 Task: Log work in the project AgileBolt for the issue 'Upgrade the logging and monitoring capabilities of a web application to improve error detection and debugging' spent time as '2w 5d 4h 17m' and remaining time as '3w 3d 8h 13m' and move to top of backlog. Now add the issue to the epic 'Data Visualization Process Improvement'. Log work in the project AgileBolt for the issue 'Create a new online platform for online entrepreneurship courses with advanced business planning and financial modeling features' spent time as '1w 6d 15h 47m' and remaining time as '5w 2d 16h 21m' and move to bottom of backlog. Now add the issue to the epic 'User Acceptance Testing (UAT) Implementation'
Action: Mouse moved to (74, 168)
Screenshot: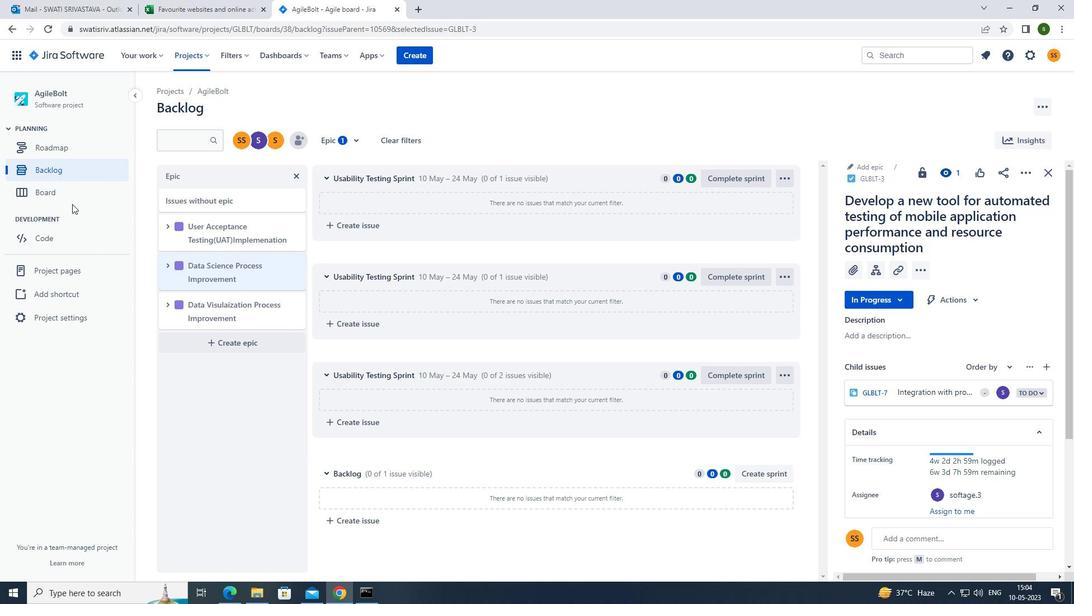 
Action: Mouse pressed left at (74, 168)
Screenshot: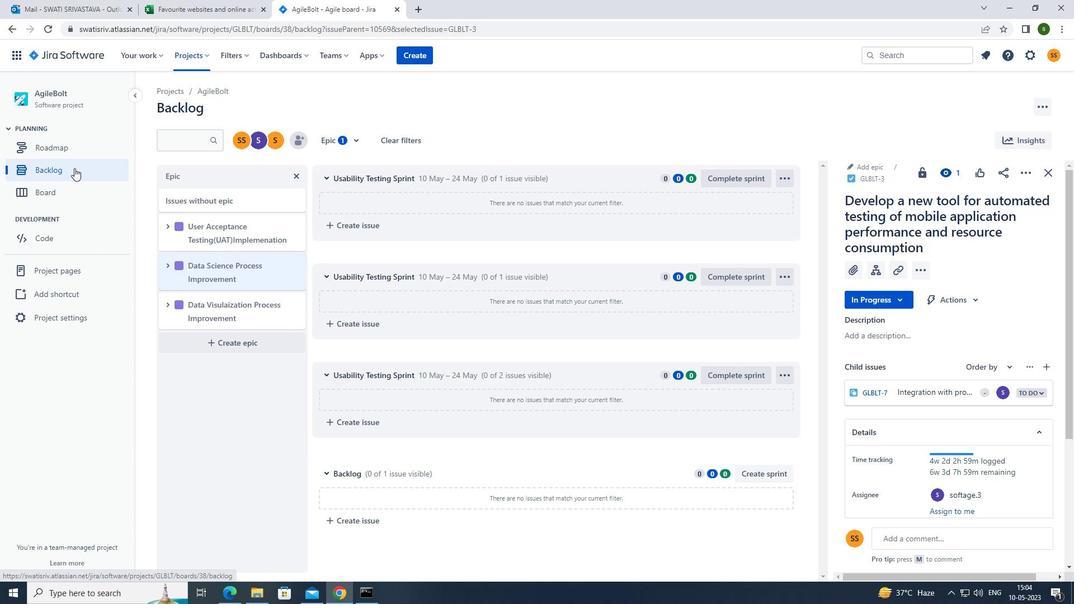 
Action: Mouse moved to (665, 408)
Screenshot: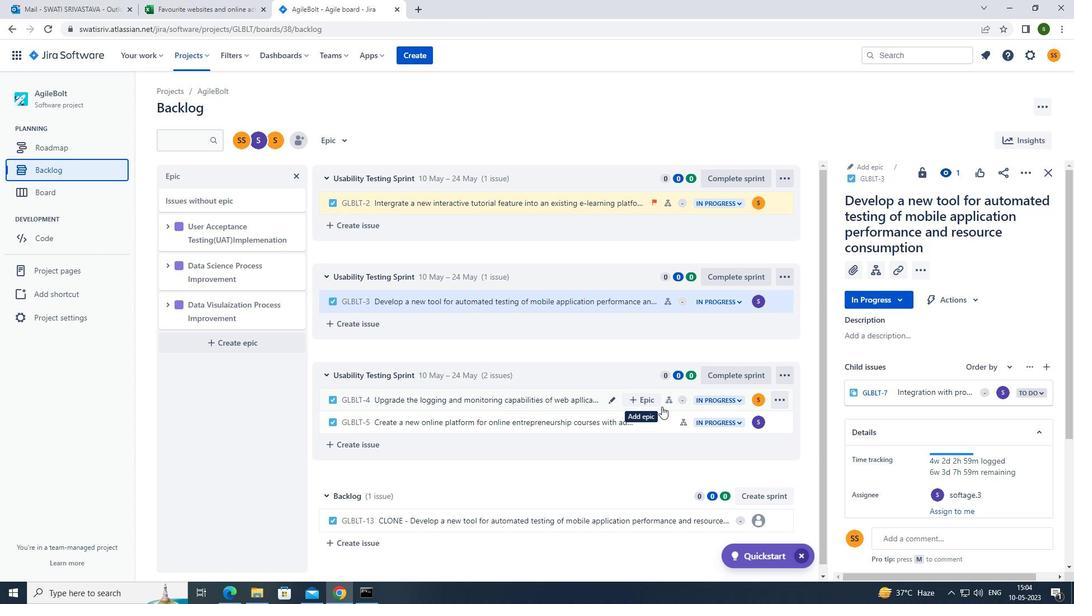 
Action: Mouse pressed left at (665, 408)
Screenshot: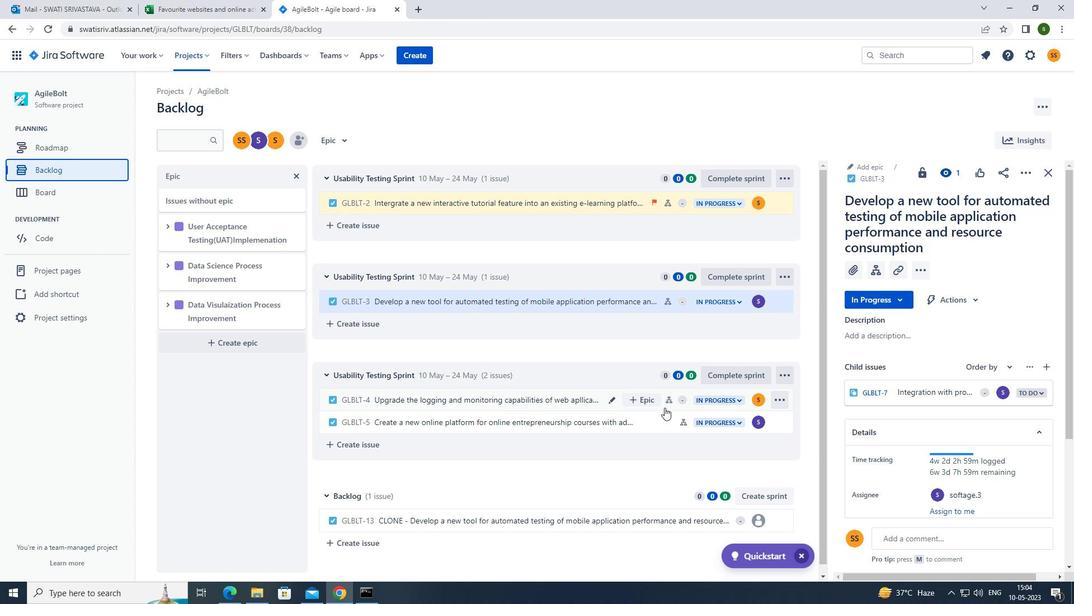
Action: Mouse moved to (1021, 168)
Screenshot: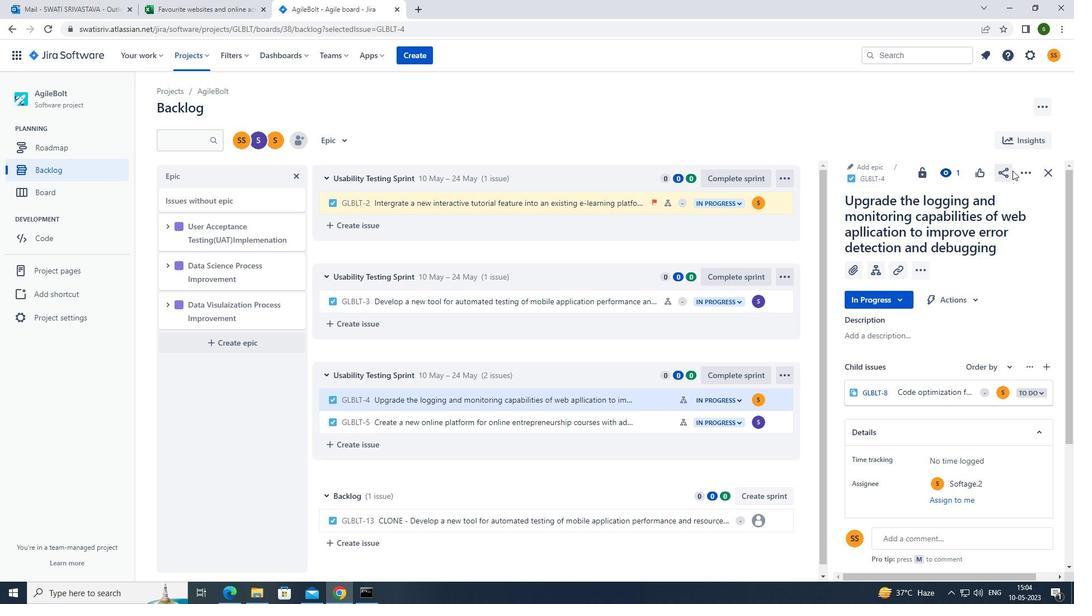 
Action: Mouse pressed left at (1021, 168)
Screenshot: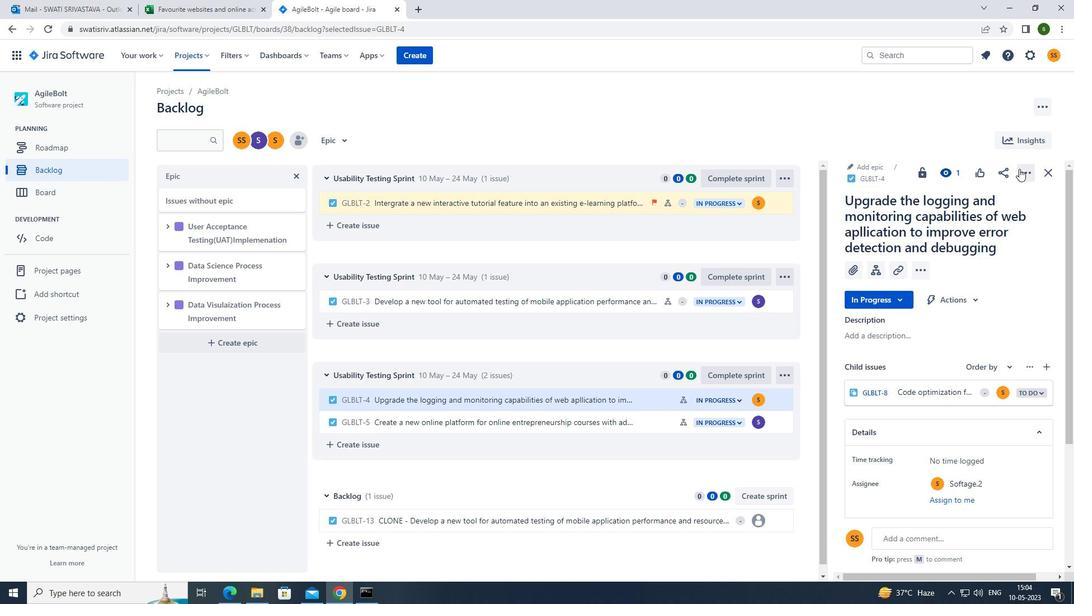 
Action: Mouse moved to (971, 201)
Screenshot: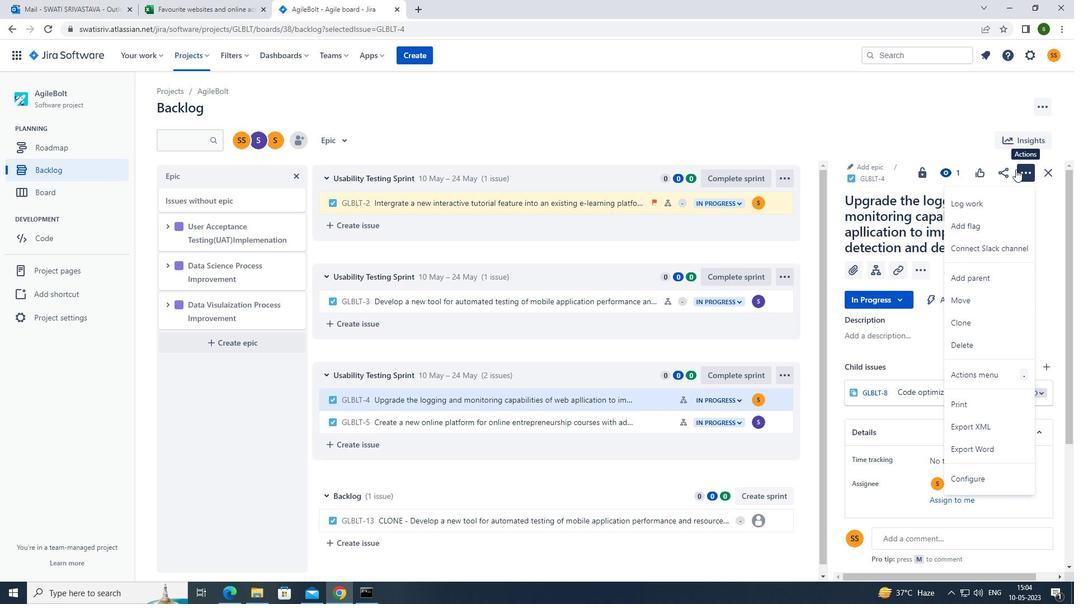 
Action: Mouse pressed left at (971, 201)
Screenshot: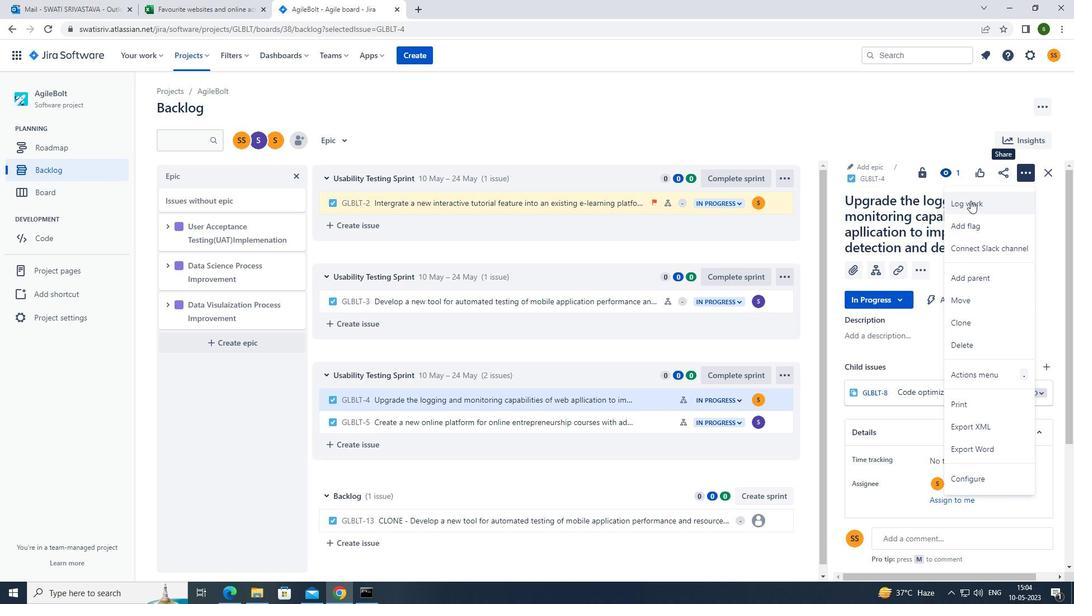 
Action: Mouse moved to (483, 134)
Screenshot: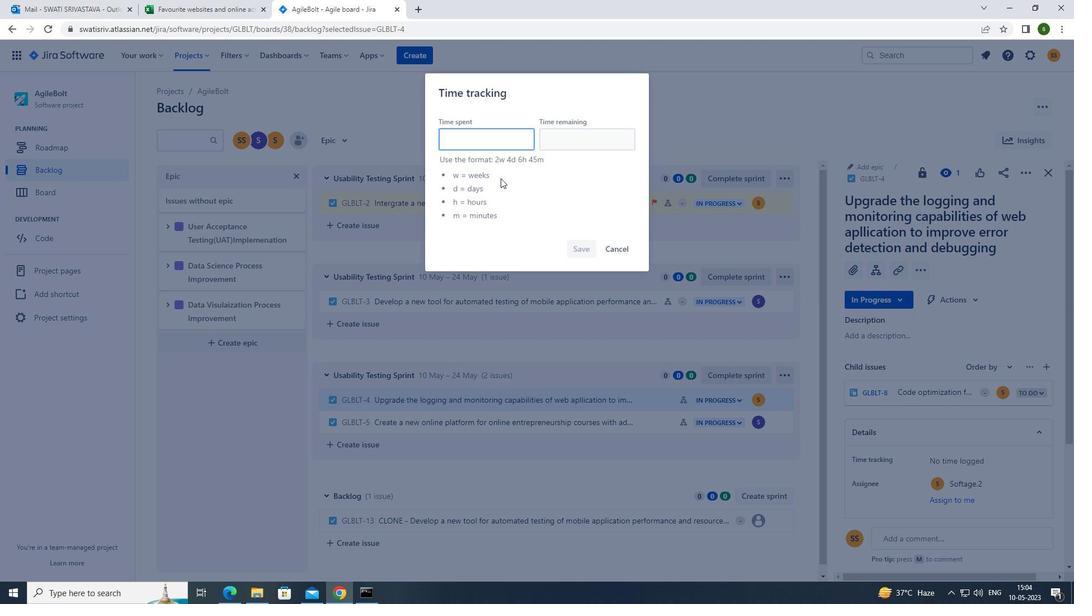 
Action: Key pressed 2w<Key.space>5d<Key.space>4h<Key.space>17m
Screenshot: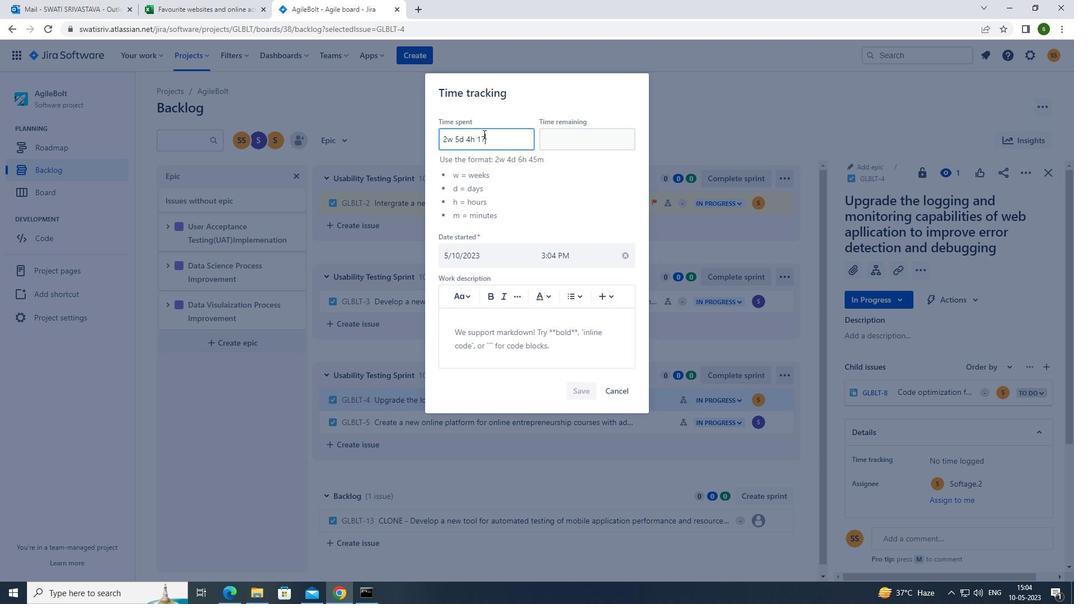 
Action: Mouse moved to (575, 151)
Screenshot: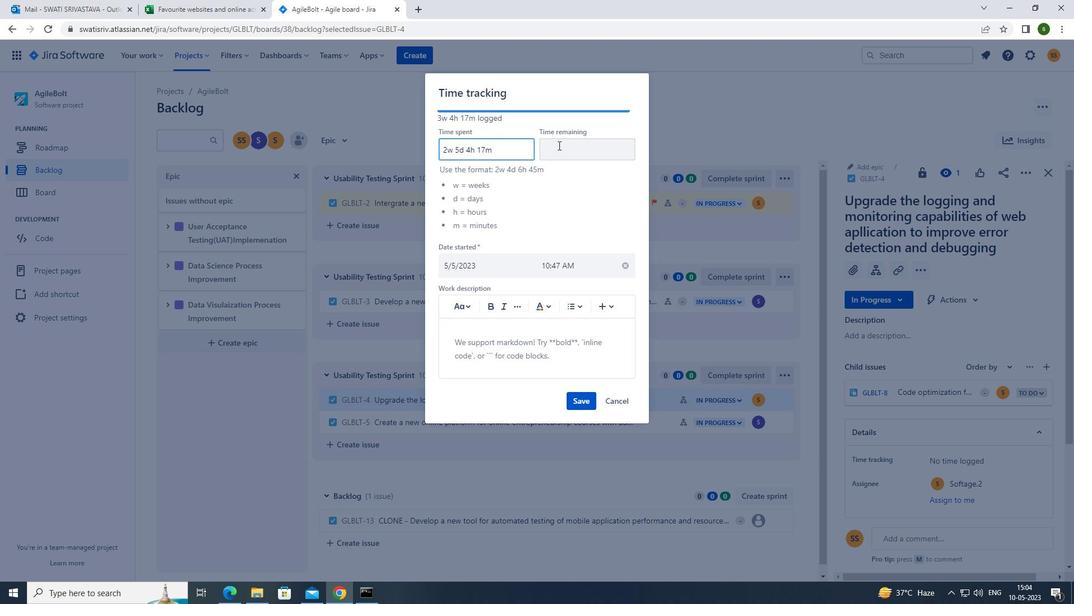 
Action: Mouse pressed left at (575, 151)
Screenshot: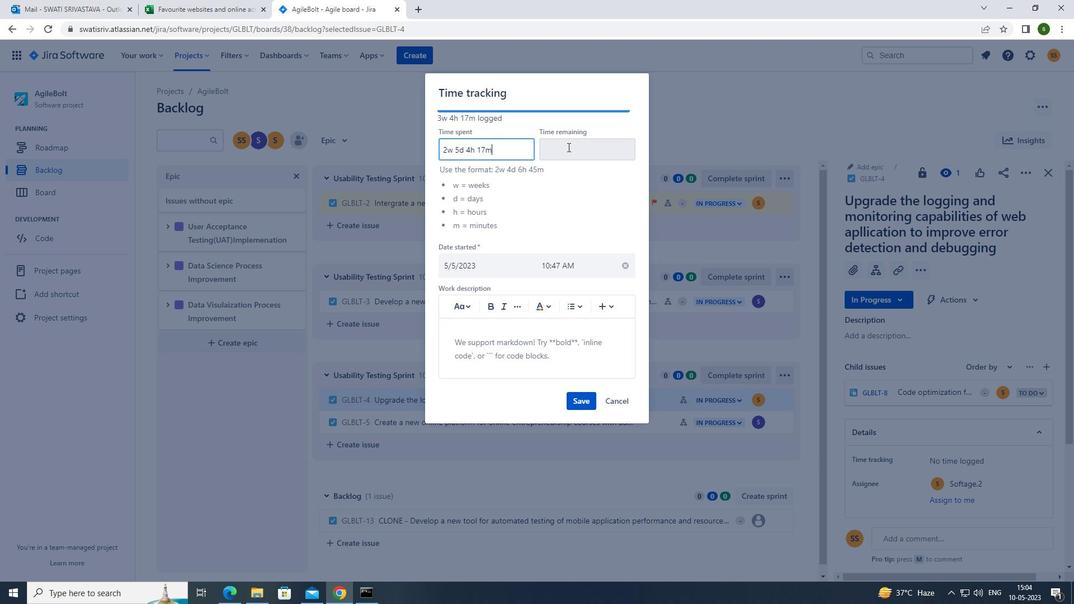 
Action: Key pressed 3w<Key.space>3d<Key.space>8h<Key.space>13m
Screenshot: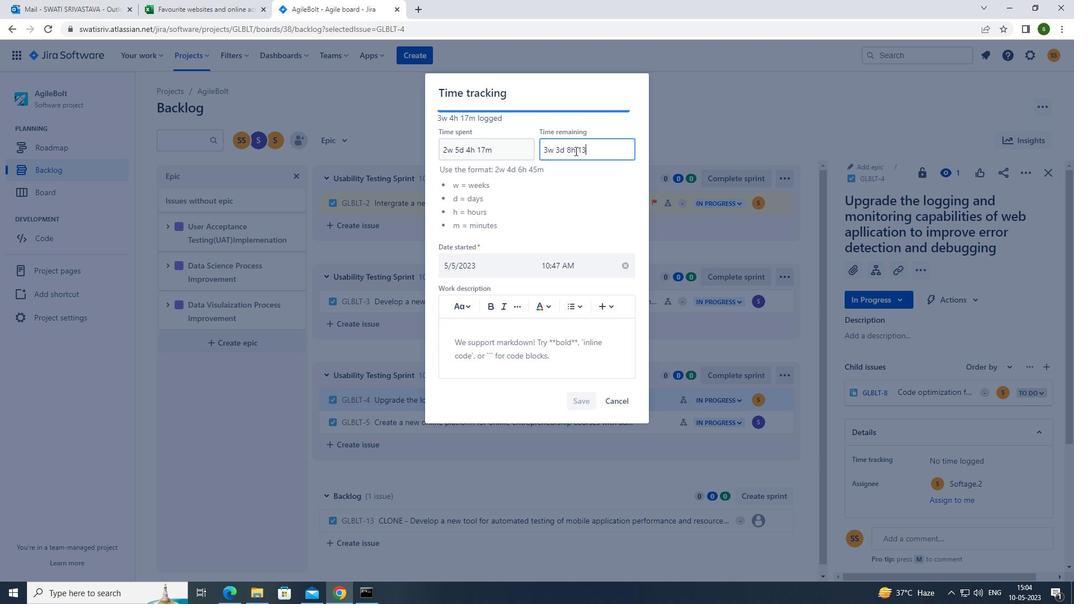 
Action: Mouse moved to (587, 393)
Screenshot: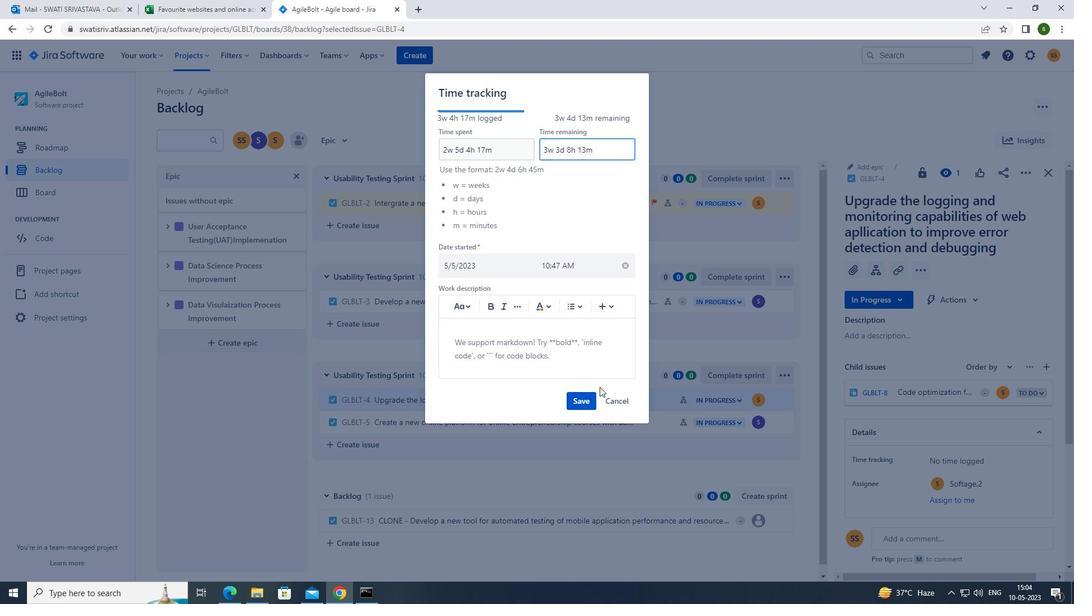 
Action: Mouse pressed left at (587, 393)
Screenshot: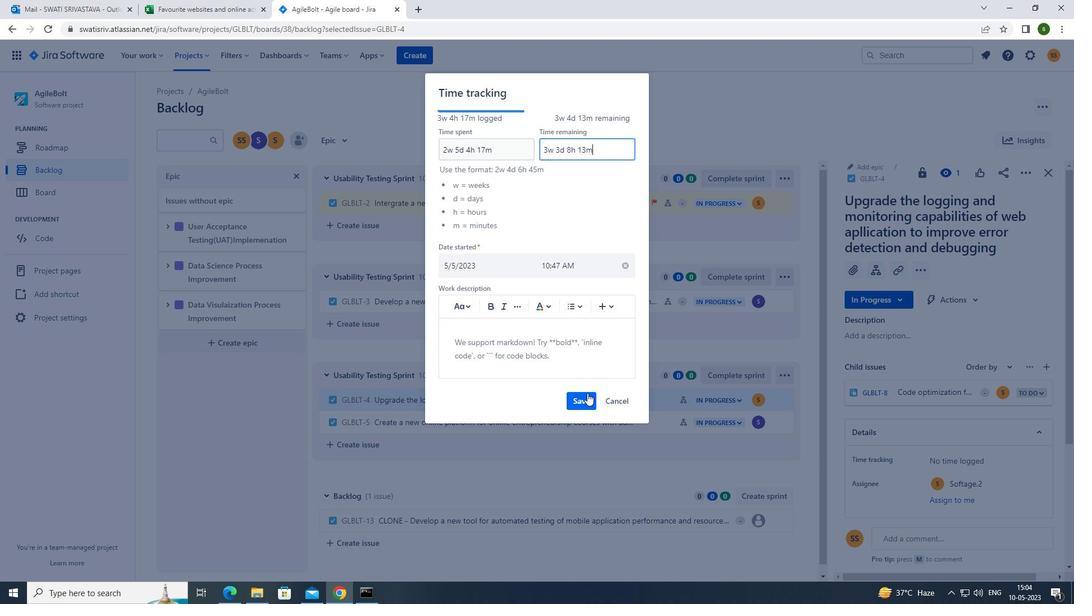 
Action: Mouse moved to (783, 398)
Screenshot: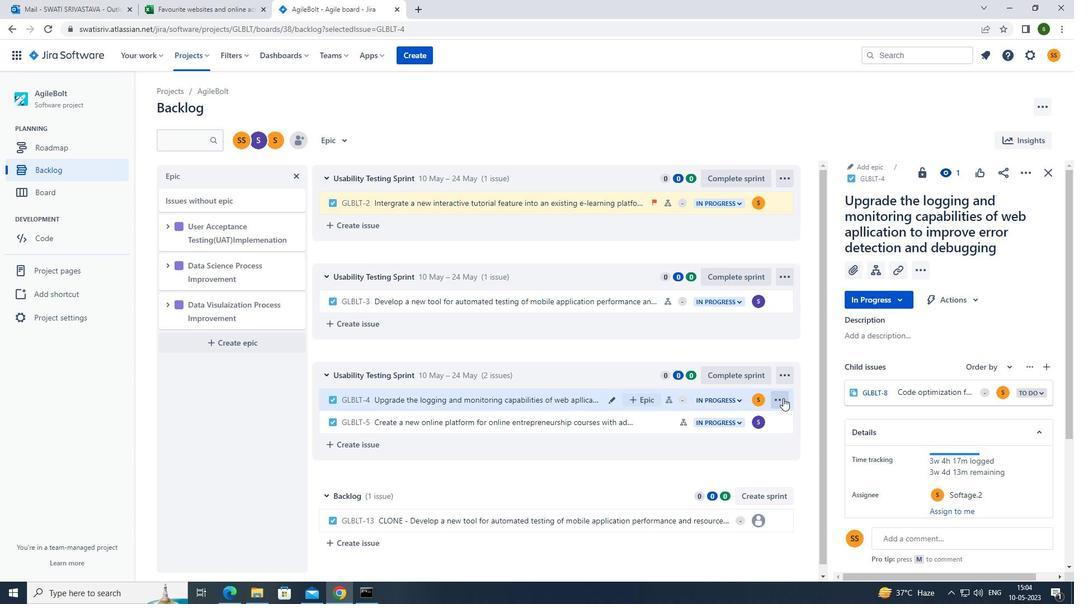 
Action: Mouse pressed left at (783, 398)
Screenshot: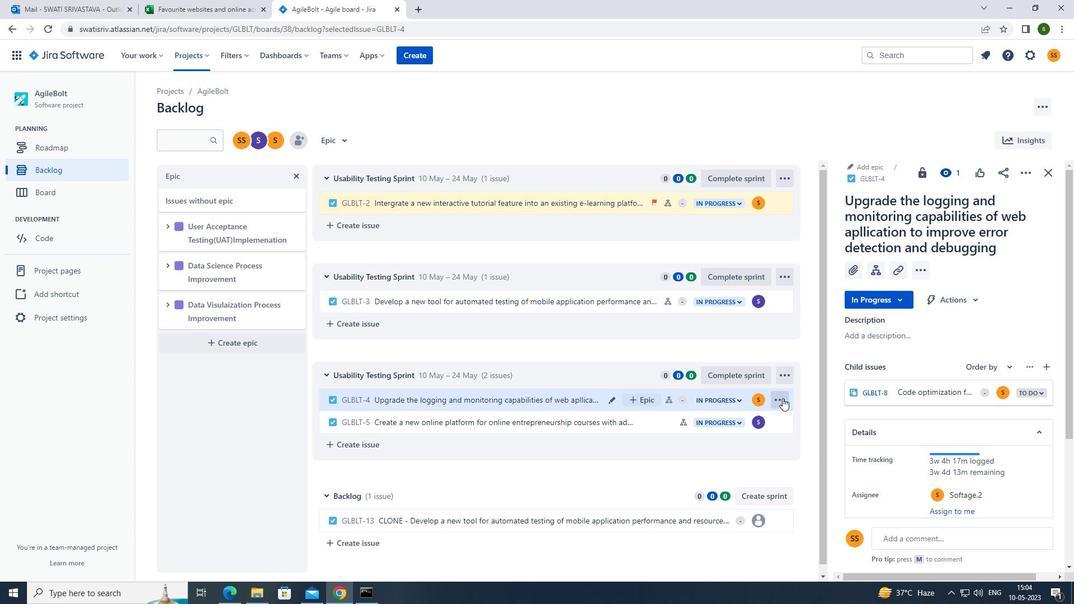 
Action: Mouse moved to (758, 360)
Screenshot: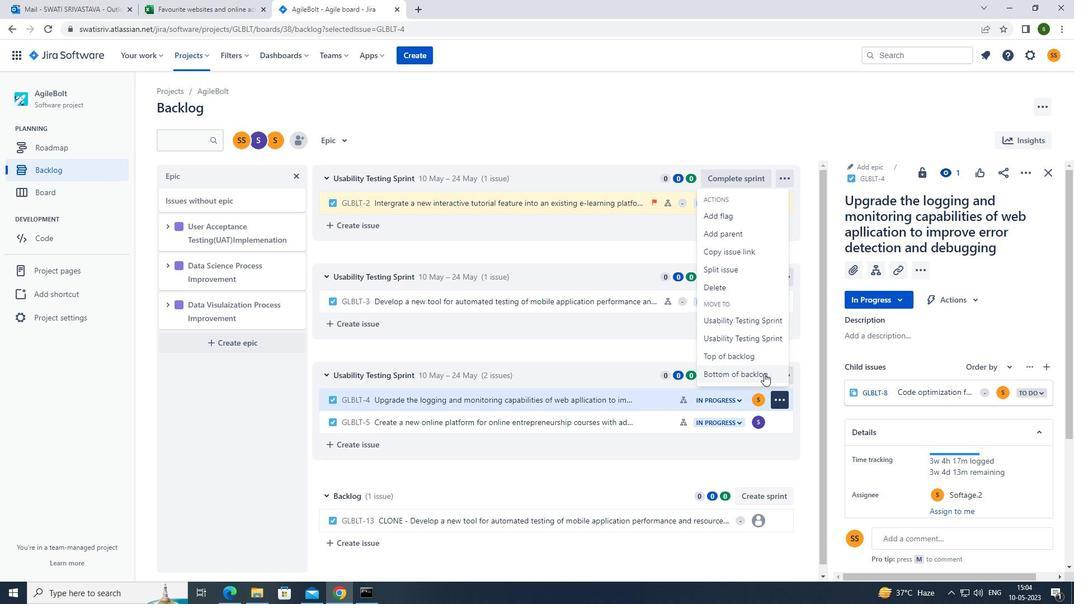 
Action: Mouse pressed left at (758, 360)
Screenshot: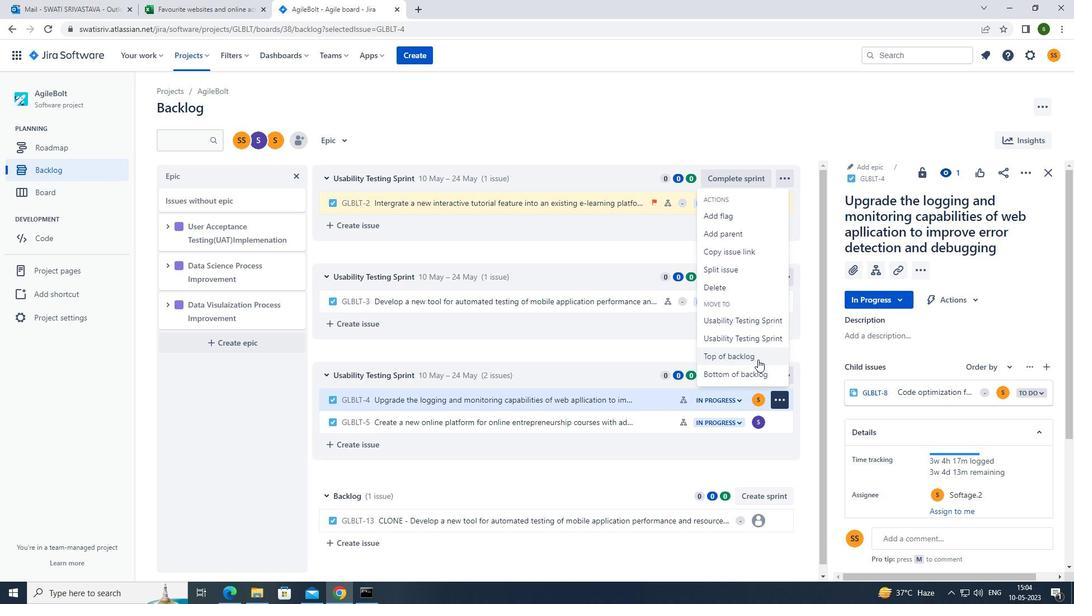 
Action: Mouse moved to (583, 176)
Screenshot: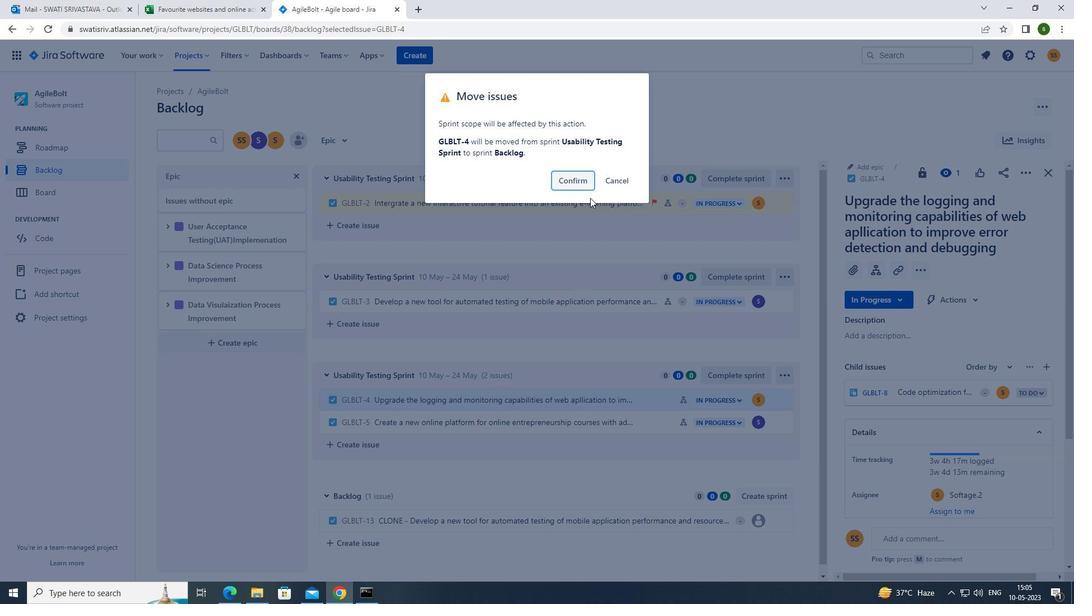 
Action: Mouse pressed left at (583, 176)
Screenshot: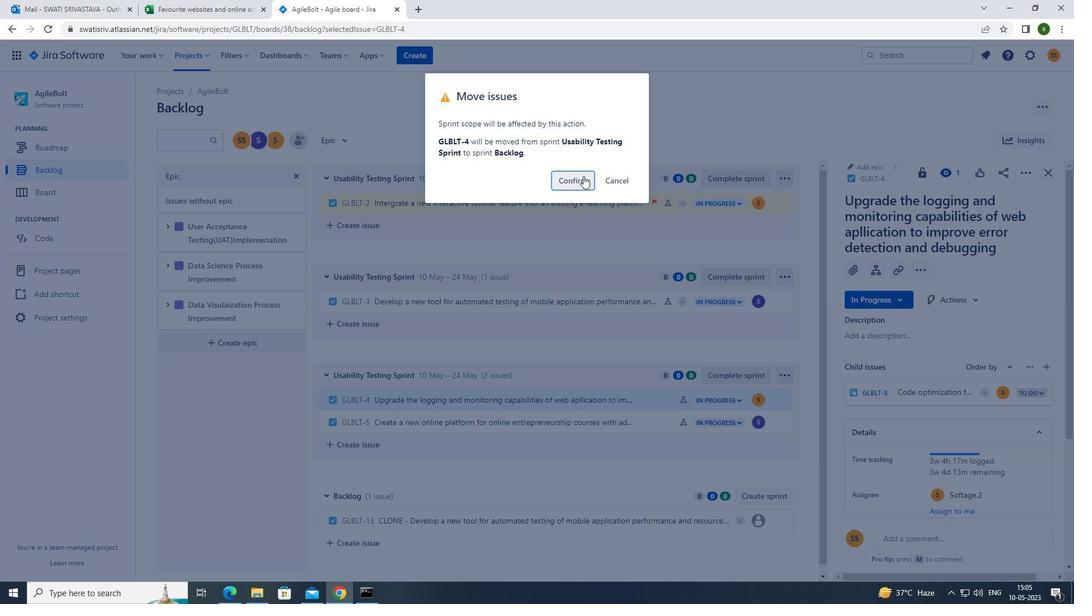 
Action: Mouse moved to (666, 408)
Screenshot: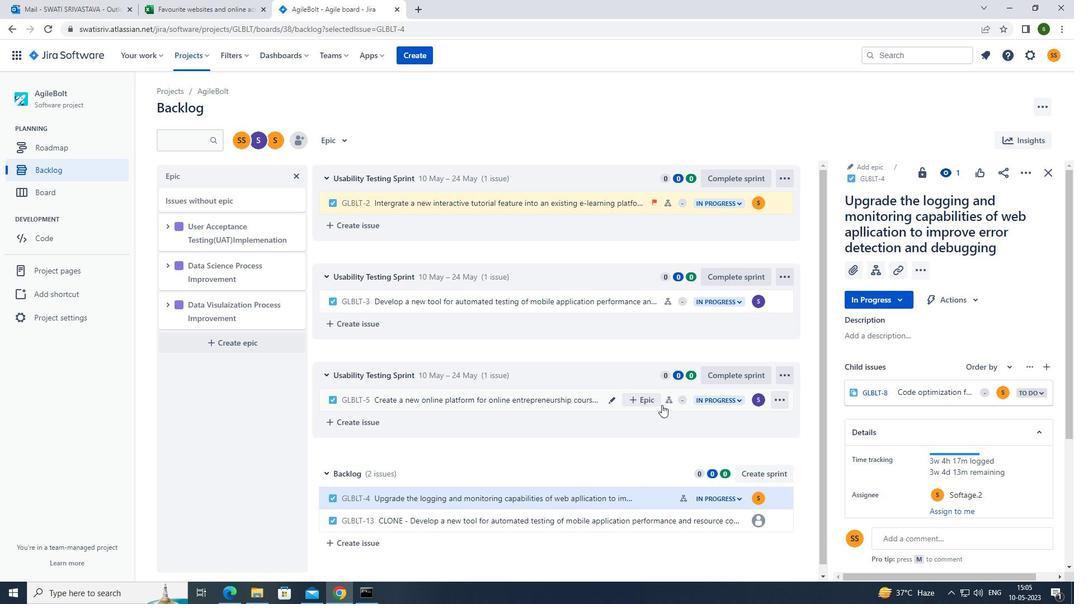 
Action: Mouse pressed left at (666, 408)
Screenshot: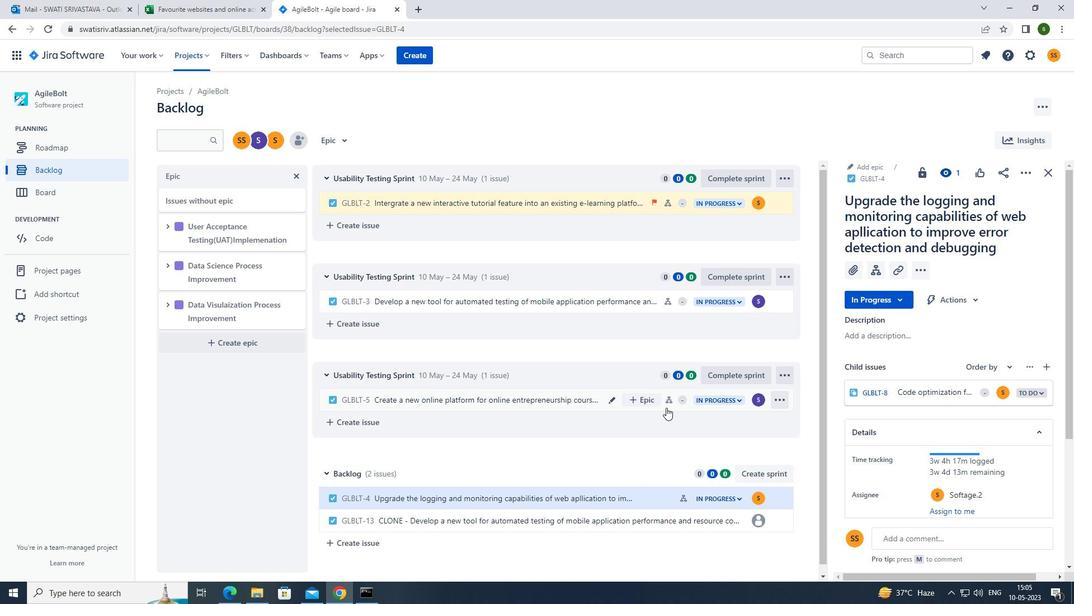 
Action: Mouse moved to (1026, 175)
Screenshot: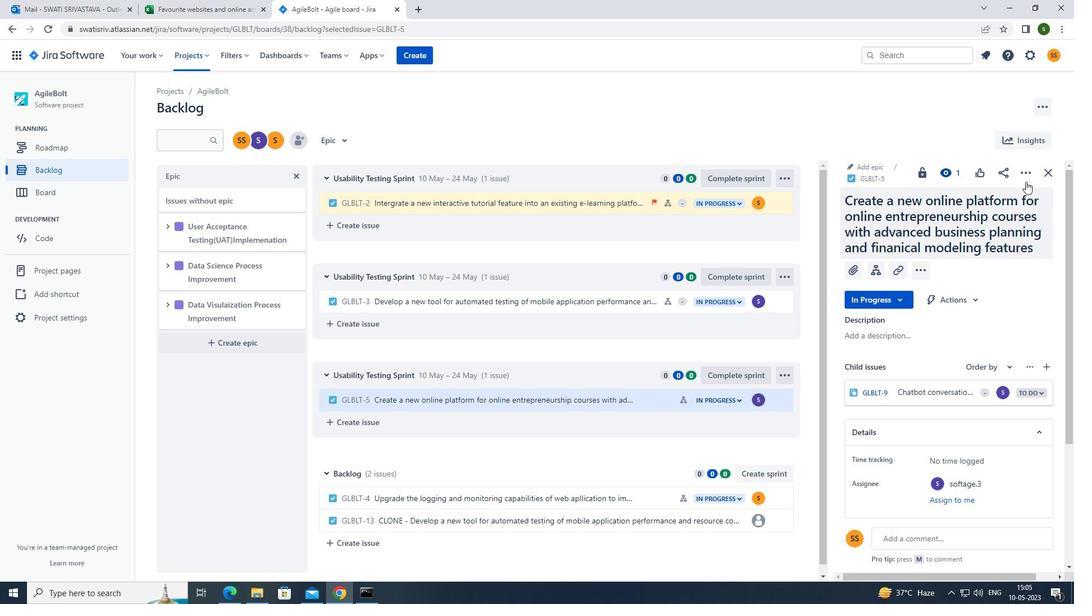 
Action: Mouse pressed left at (1026, 175)
Screenshot: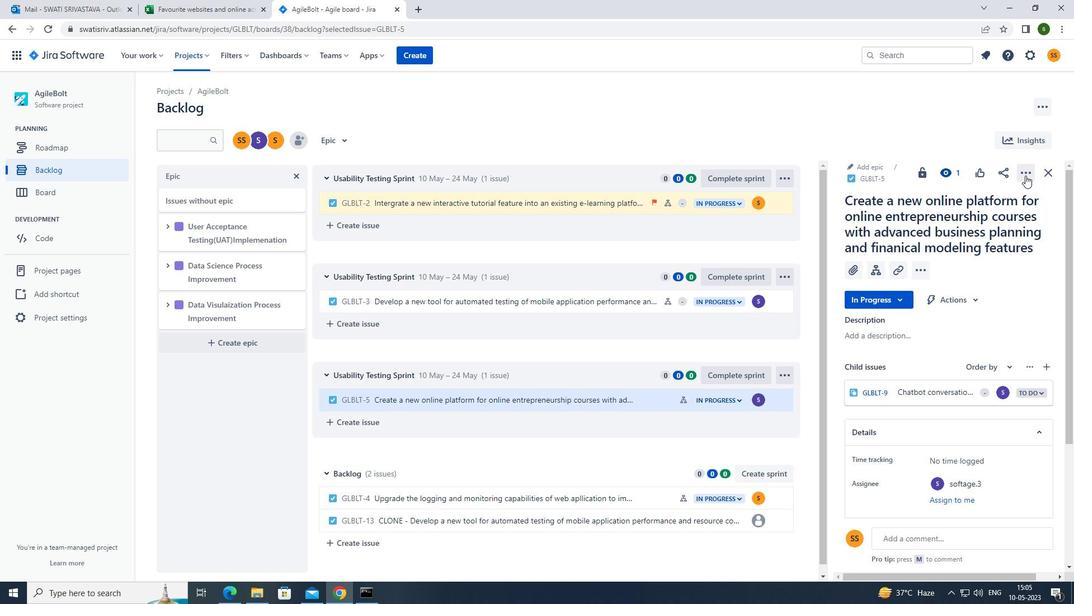 
Action: Mouse moved to (971, 207)
Screenshot: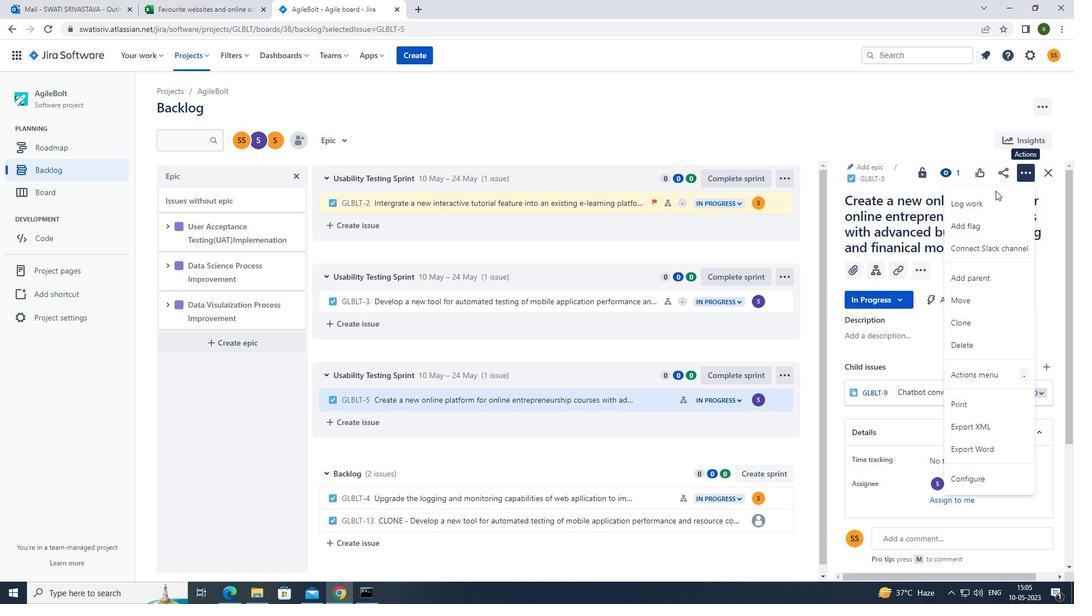 
Action: Mouse pressed left at (971, 207)
Screenshot: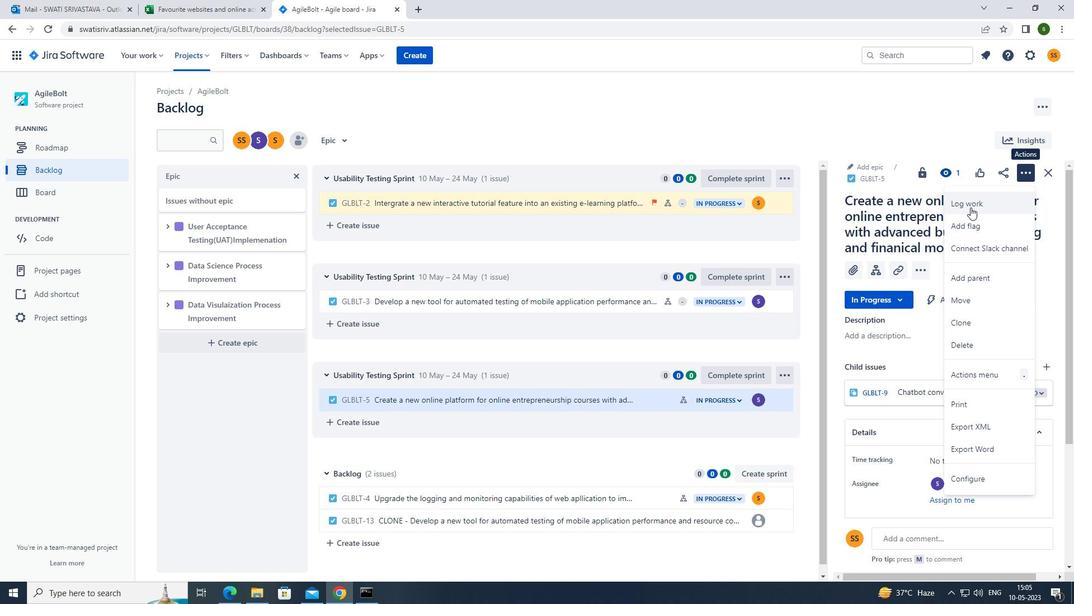 
Action: Mouse moved to (494, 136)
Screenshot: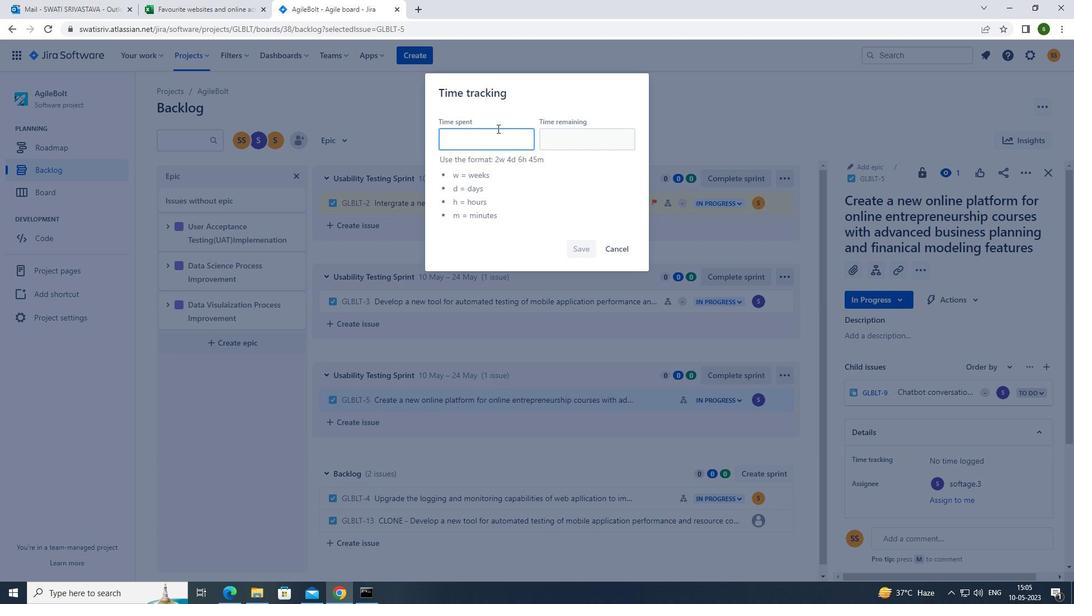 
Action: Key pressed 1w<Key.space>6d<Key.space>15h<Key.space>47m
Screenshot: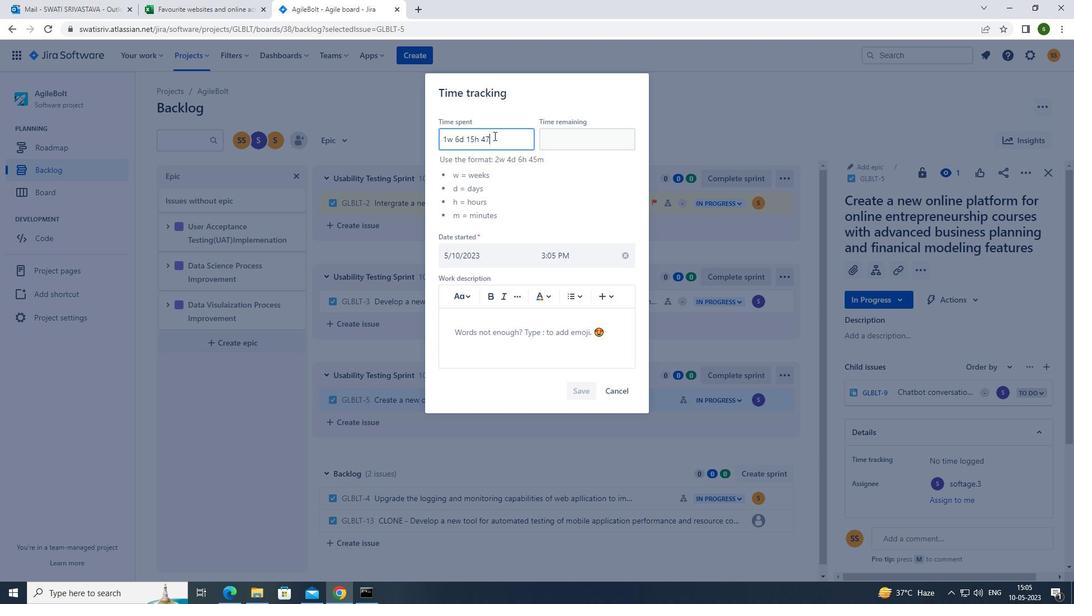 
Action: Mouse moved to (569, 151)
Screenshot: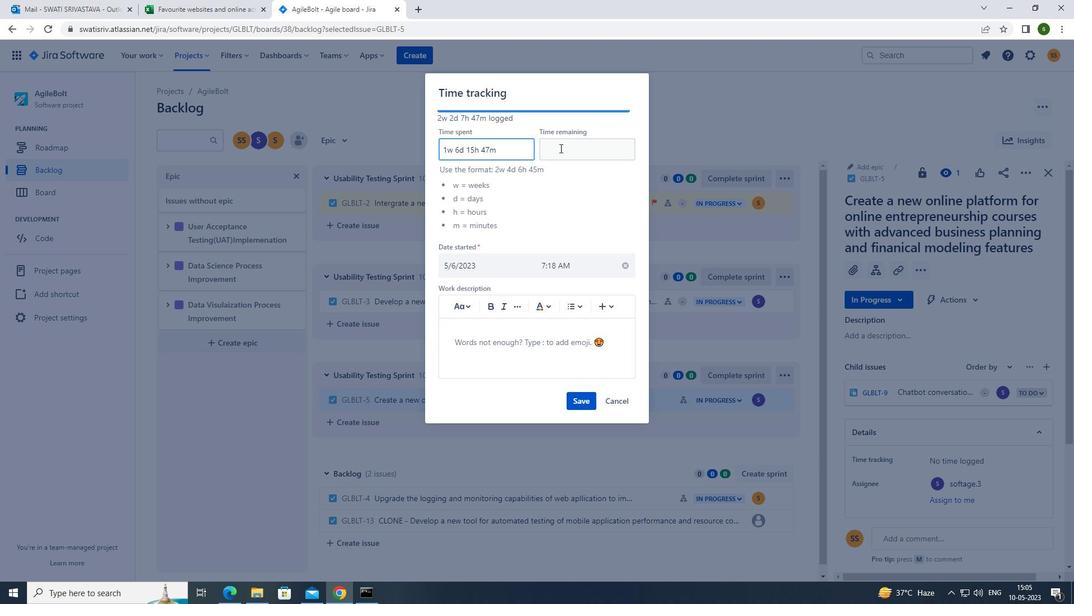 
Action: Mouse pressed left at (569, 151)
Screenshot: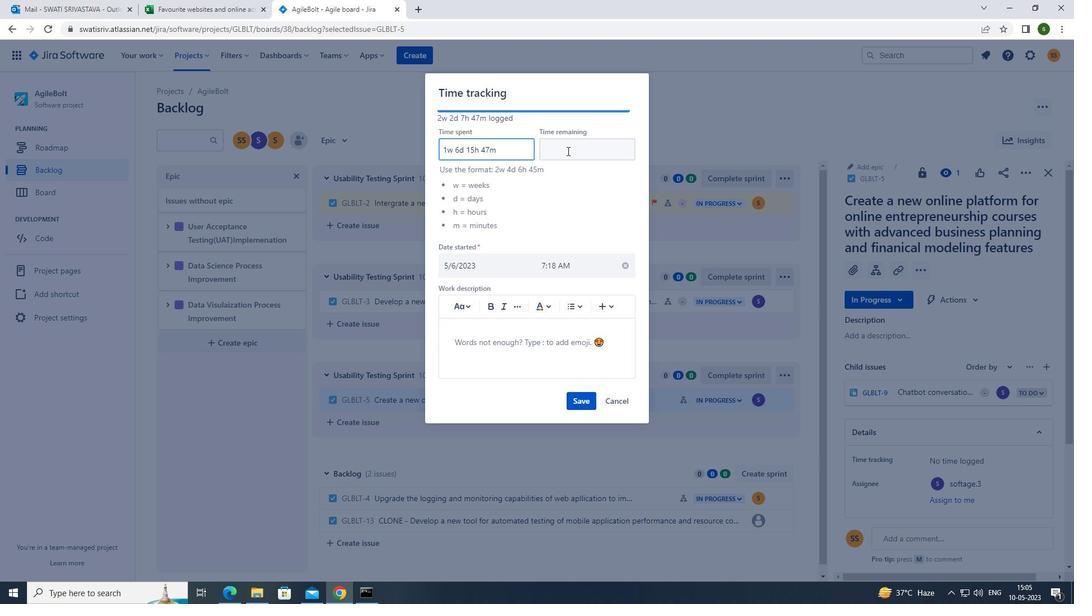 
Action: Key pressed 5w<Key.space>2d<Key.space>16h<Key.space>21m
Screenshot: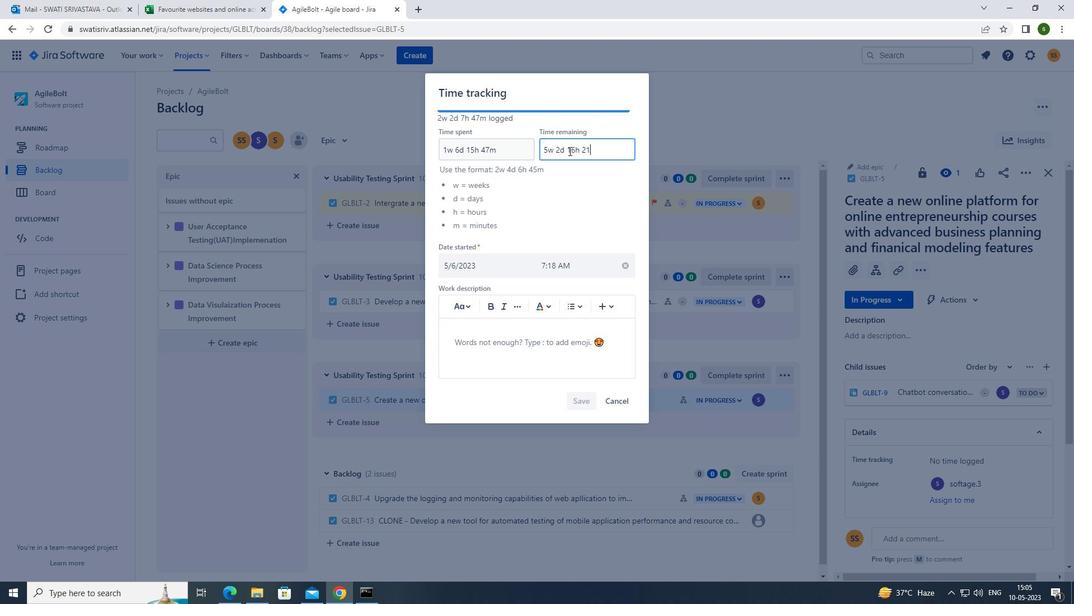 
Action: Mouse moved to (583, 396)
Screenshot: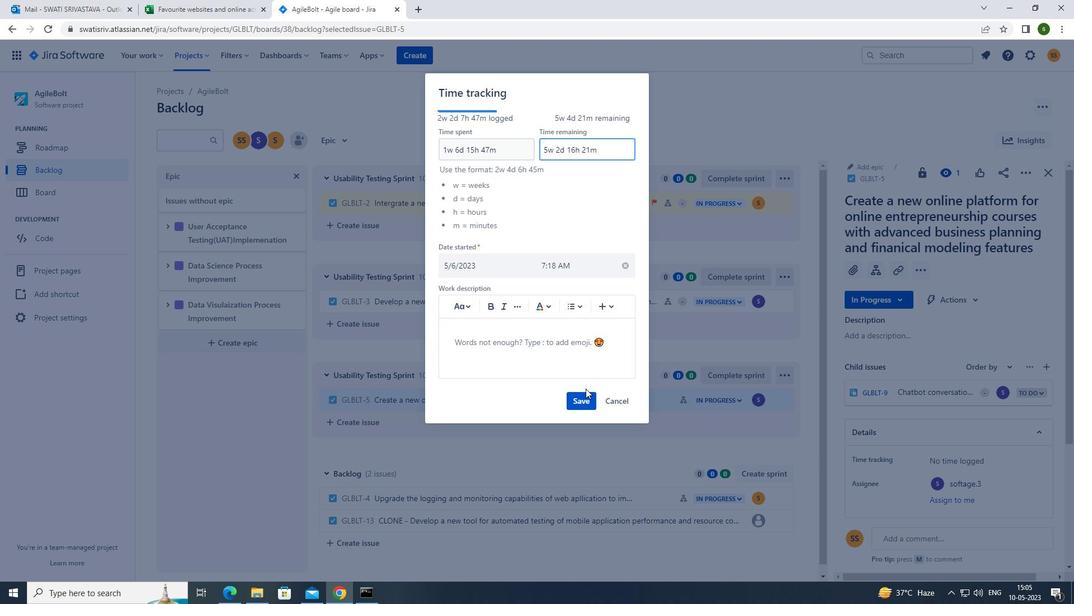 
Action: Mouse pressed left at (583, 396)
Screenshot: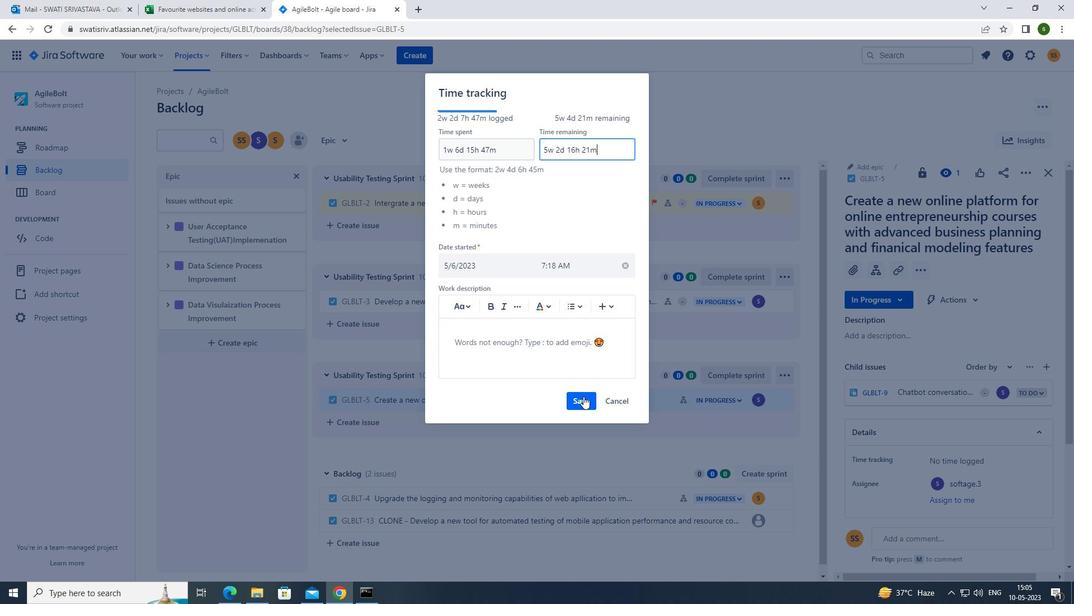 
Action: Mouse moved to (779, 397)
Screenshot: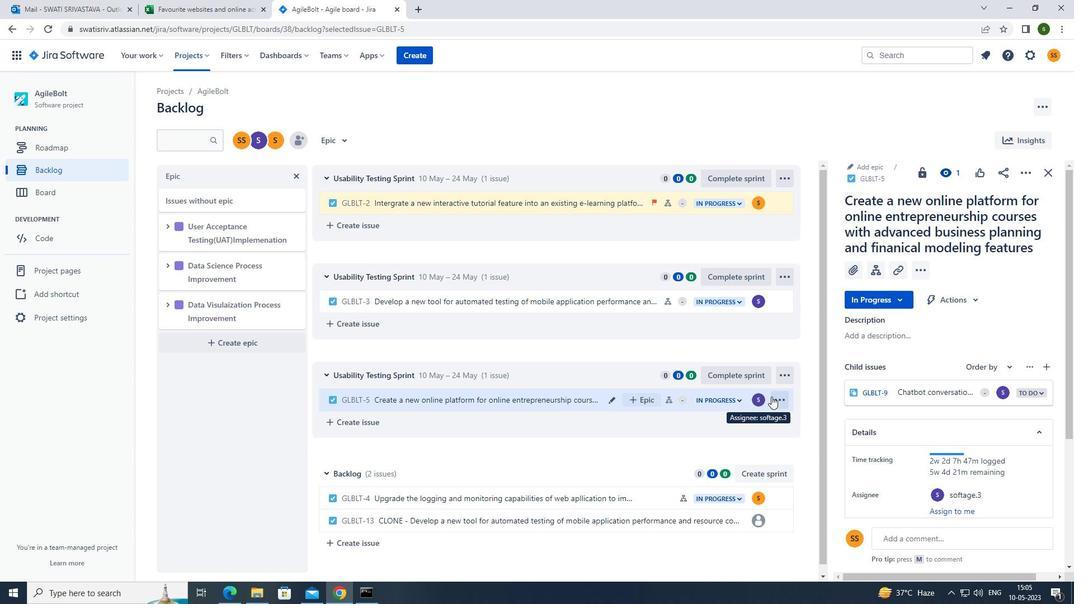 
Action: Mouse pressed left at (779, 397)
Screenshot: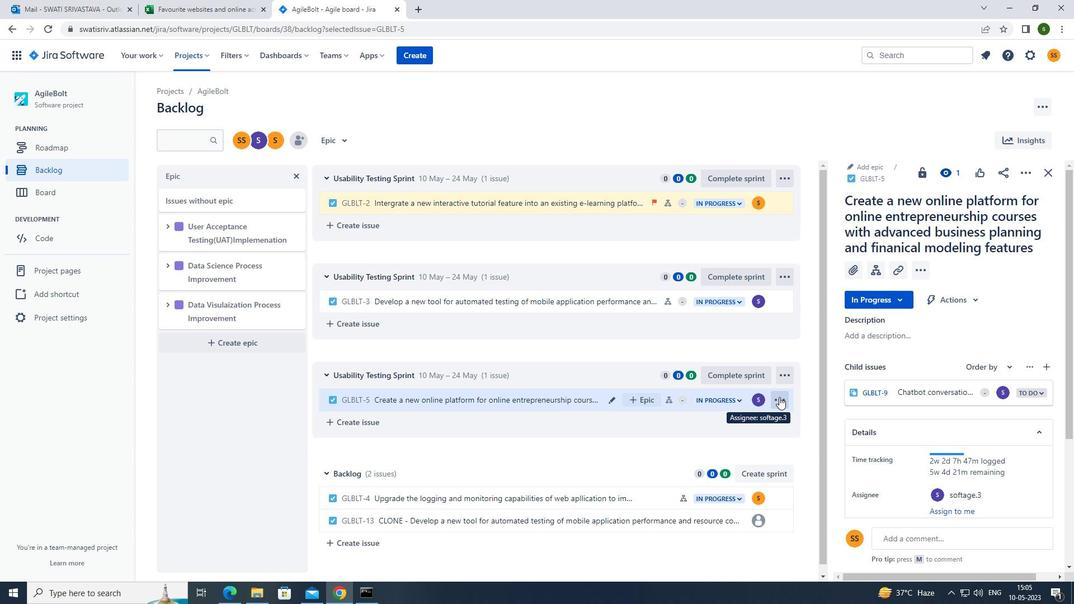 
Action: Mouse moved to (751, 376)
Screenshot: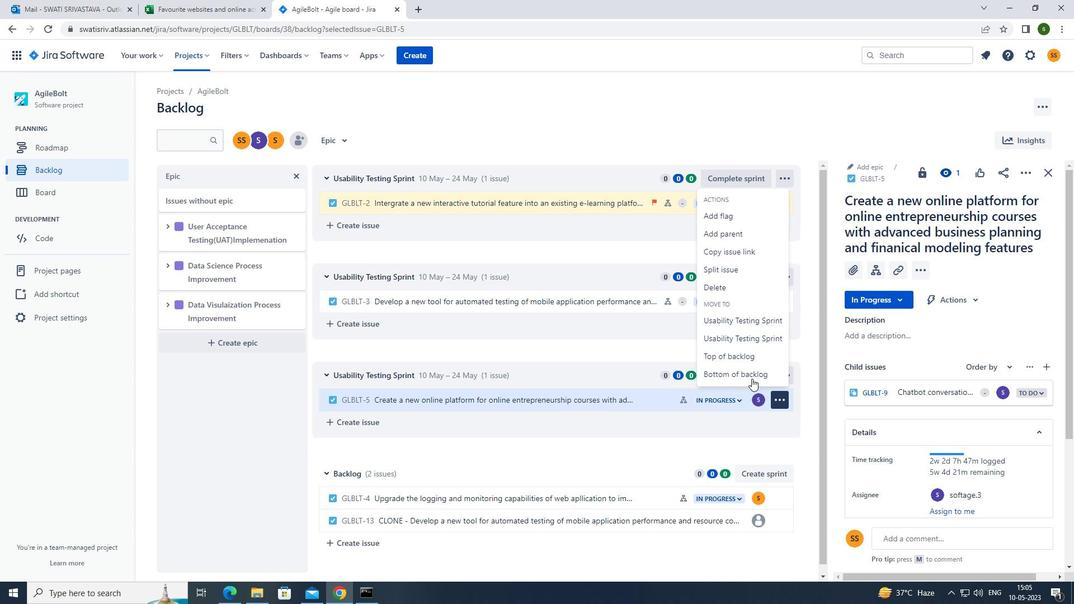 
Action: Mouse pressed left at (751, 376)
Screenshot: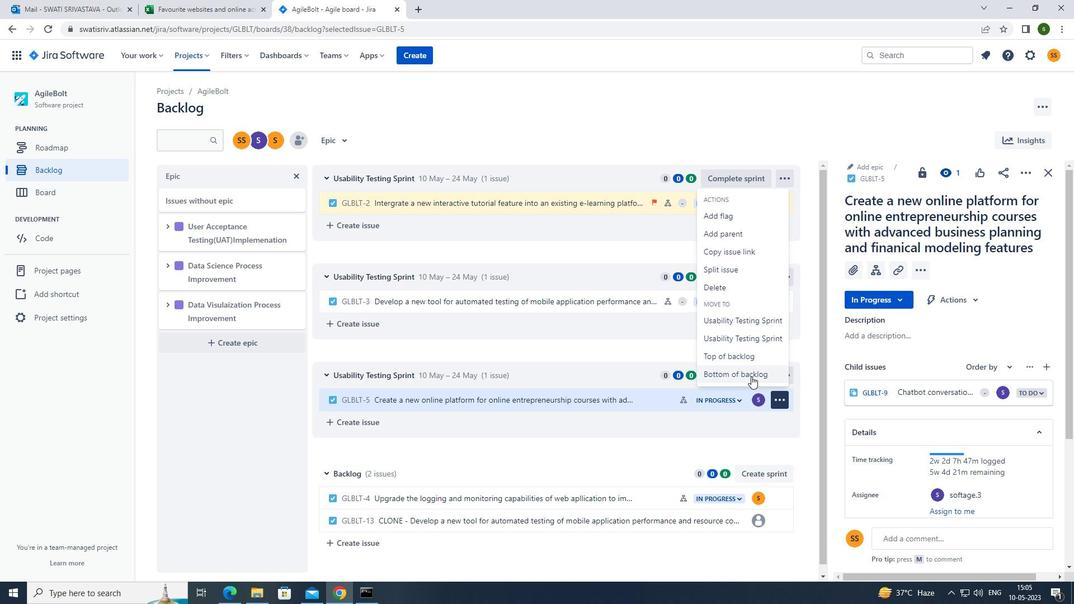 
Action: Mouse moved to (562, 182)
Screenshot: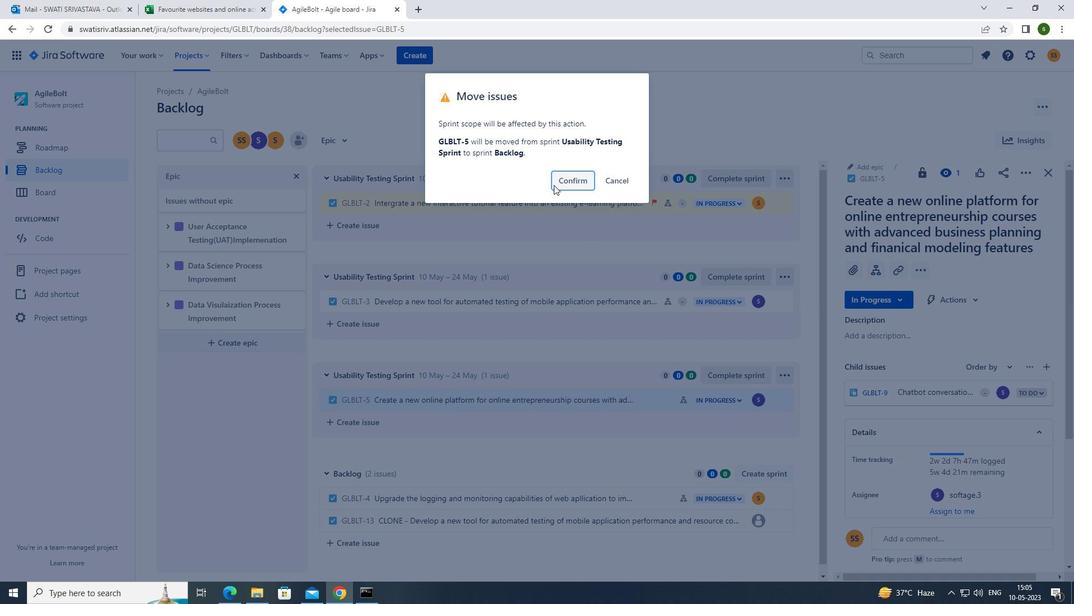 
Action: Mouse pressed left at (562, 182)
Screenshot: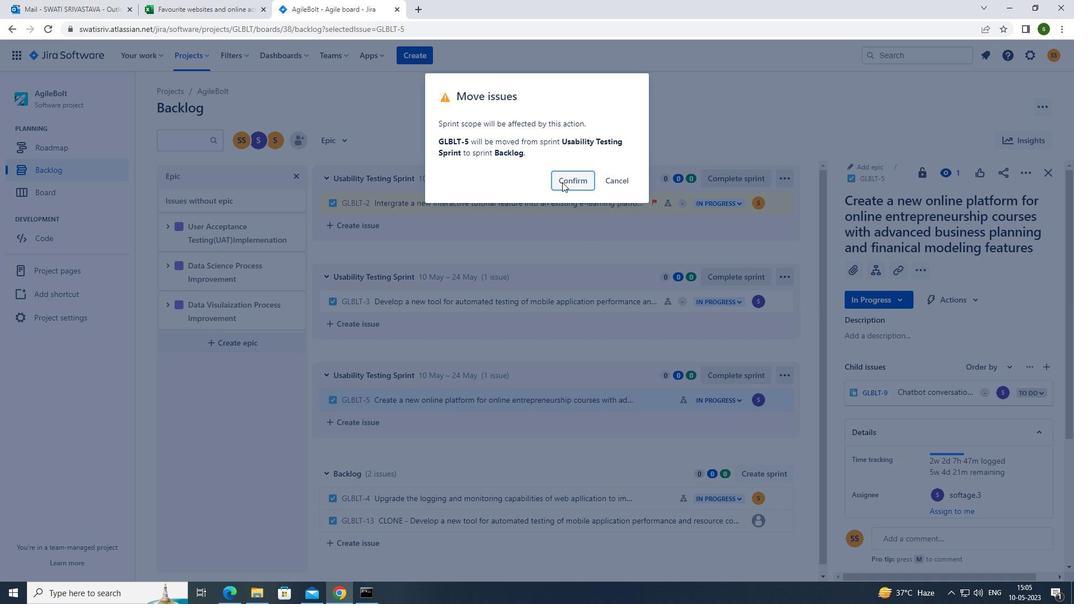 
Action: Mouse moved to (340, 138)
Screenshot: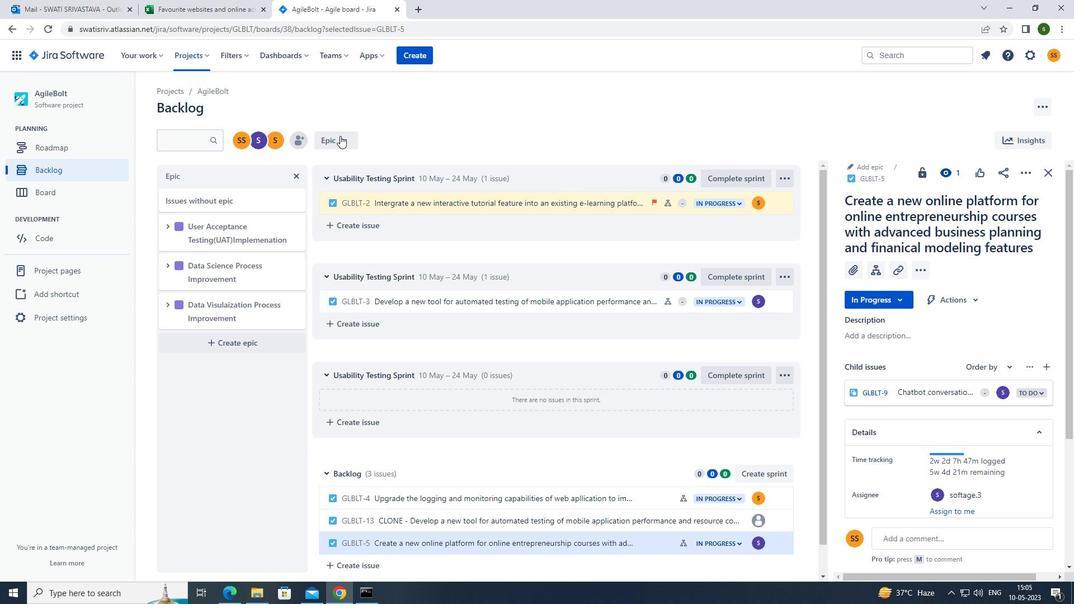 
Action: Mouse pressed left at (340, 138)
Screenshot: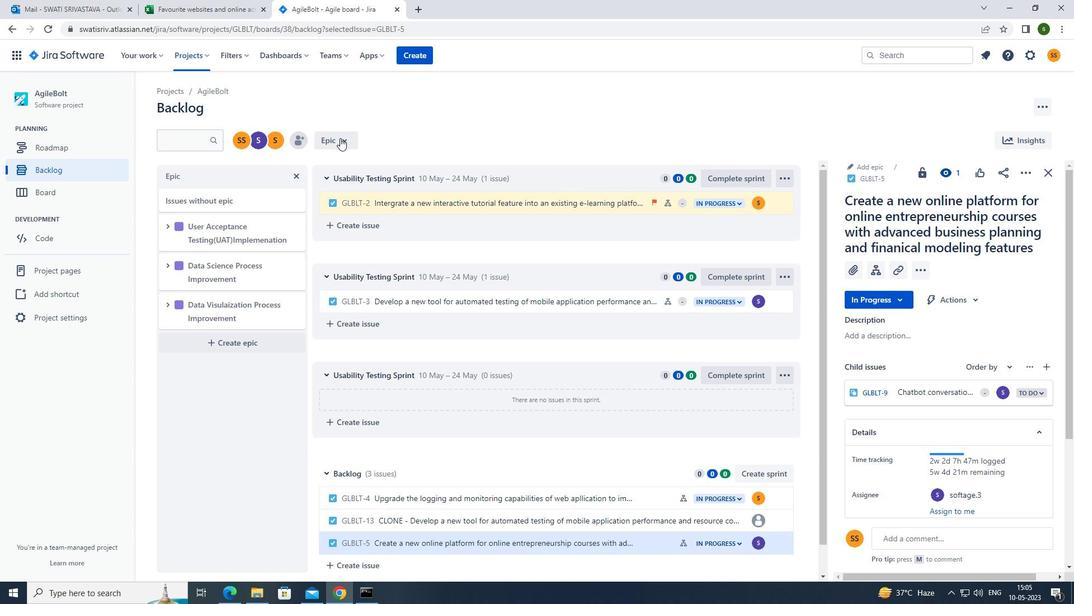 
Action: Mouse moved to (394, 193)
Screenshot: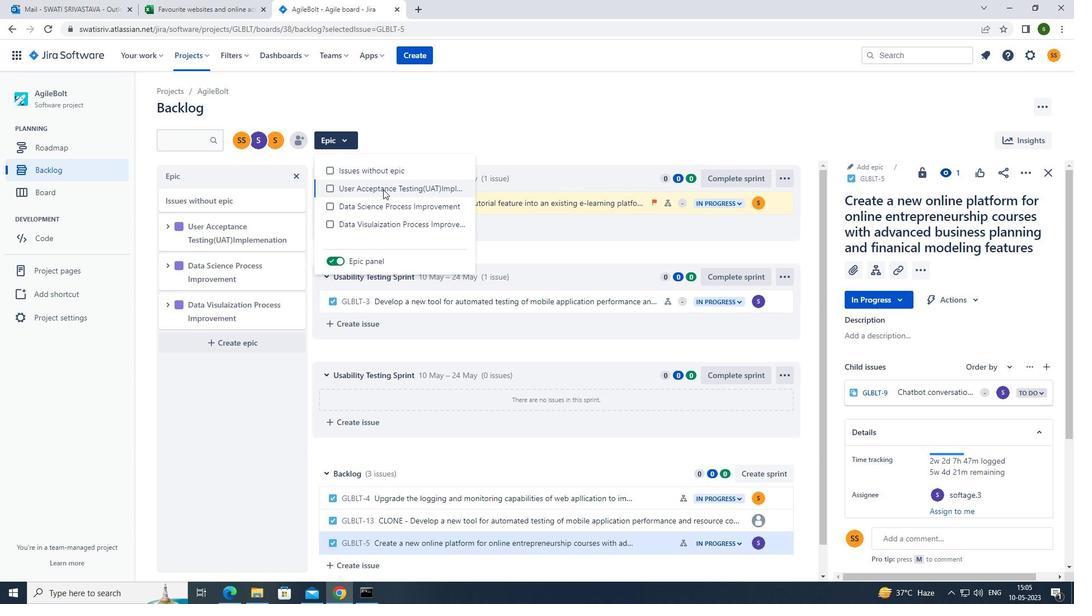 
Action: Mouse pressed left at (394, 193)
Screenshot: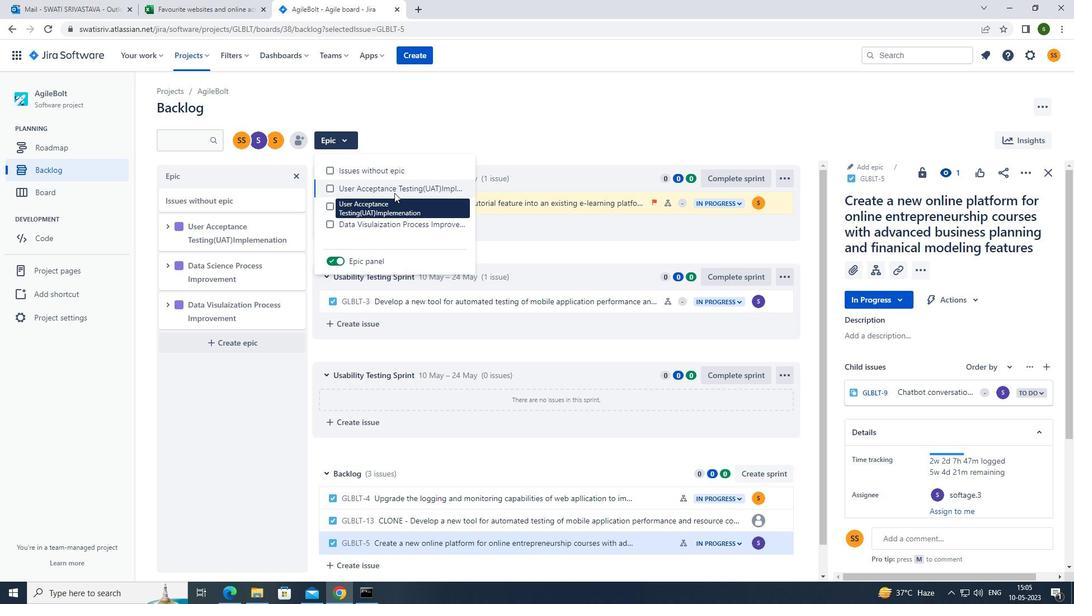 
Action: Mouse moved to (475, 135)
Screenshot: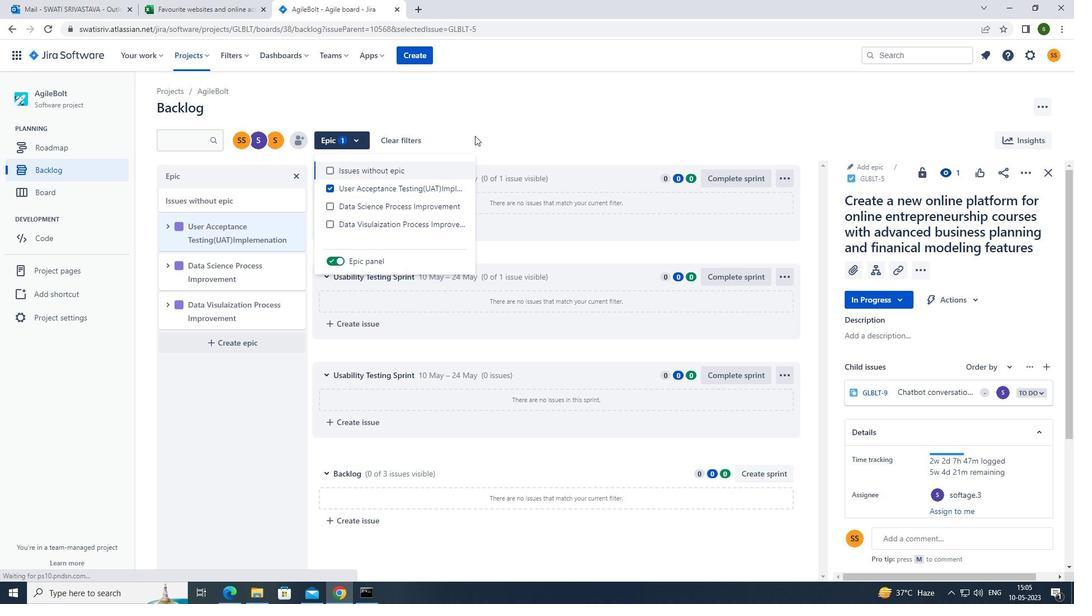 
Action: Mouse pressed left at (475, 135)
Screenshot: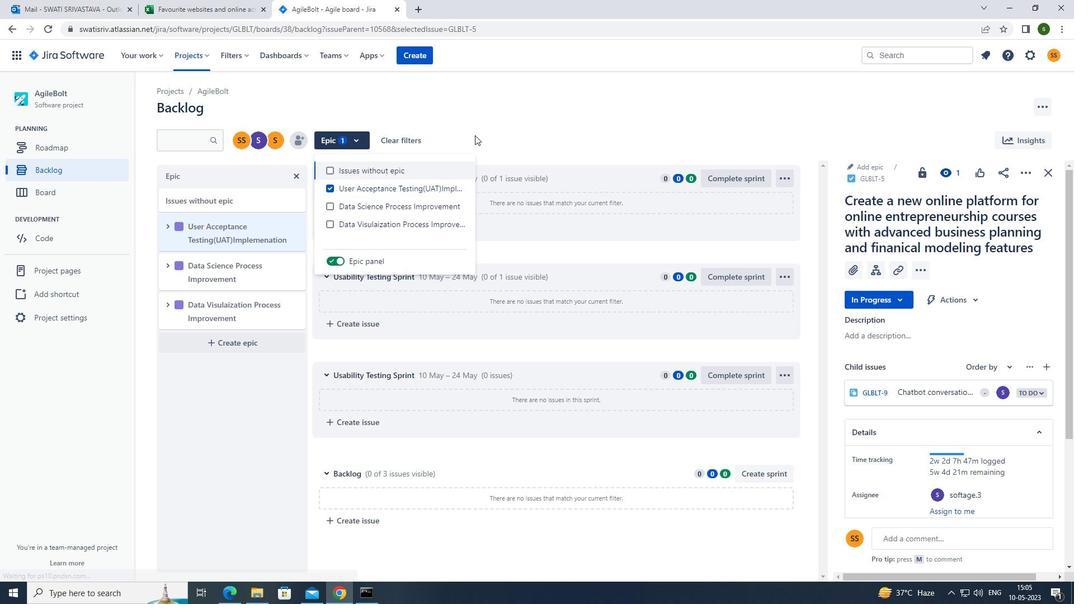 
